 Task: In the  document planning.rtf, change border color to  'Red' and border width to  '1.5' Select the first Column and fill it with the color  Light Magenta
Action: Mouse moved to (364, 378)
Screenshot: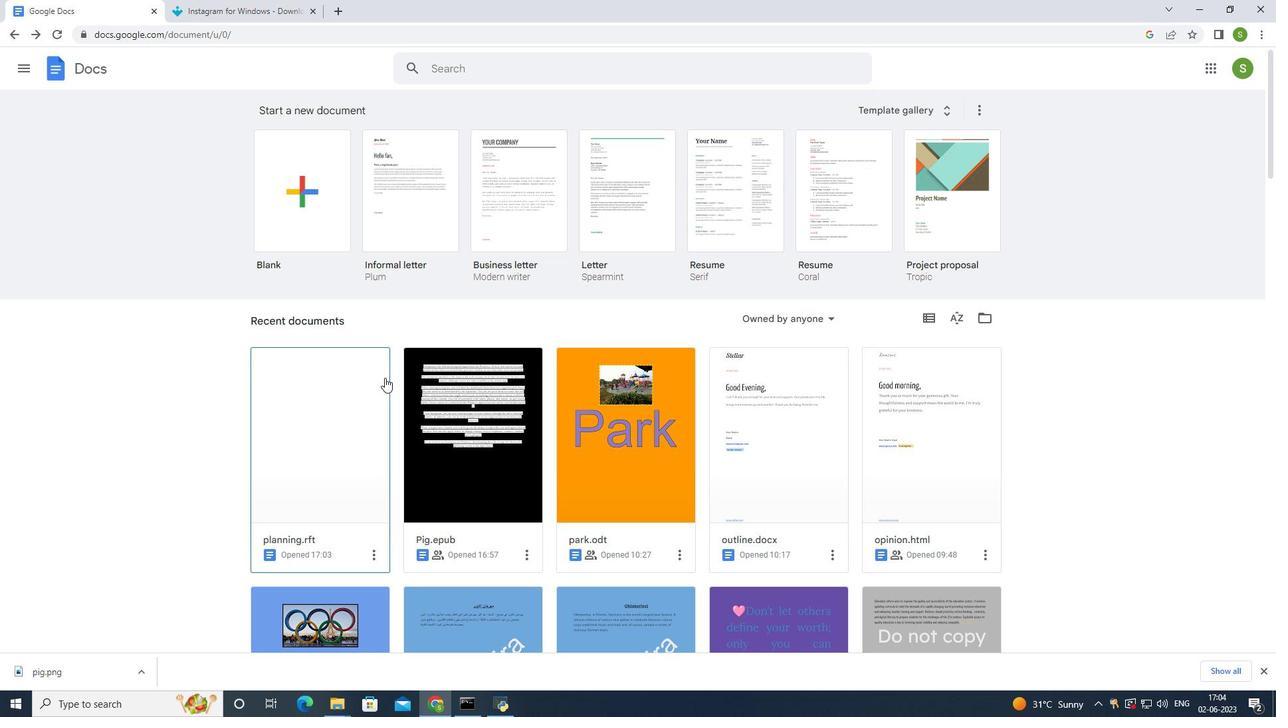 
Action: Mouse pressed left at (364, 378)
Screenshot: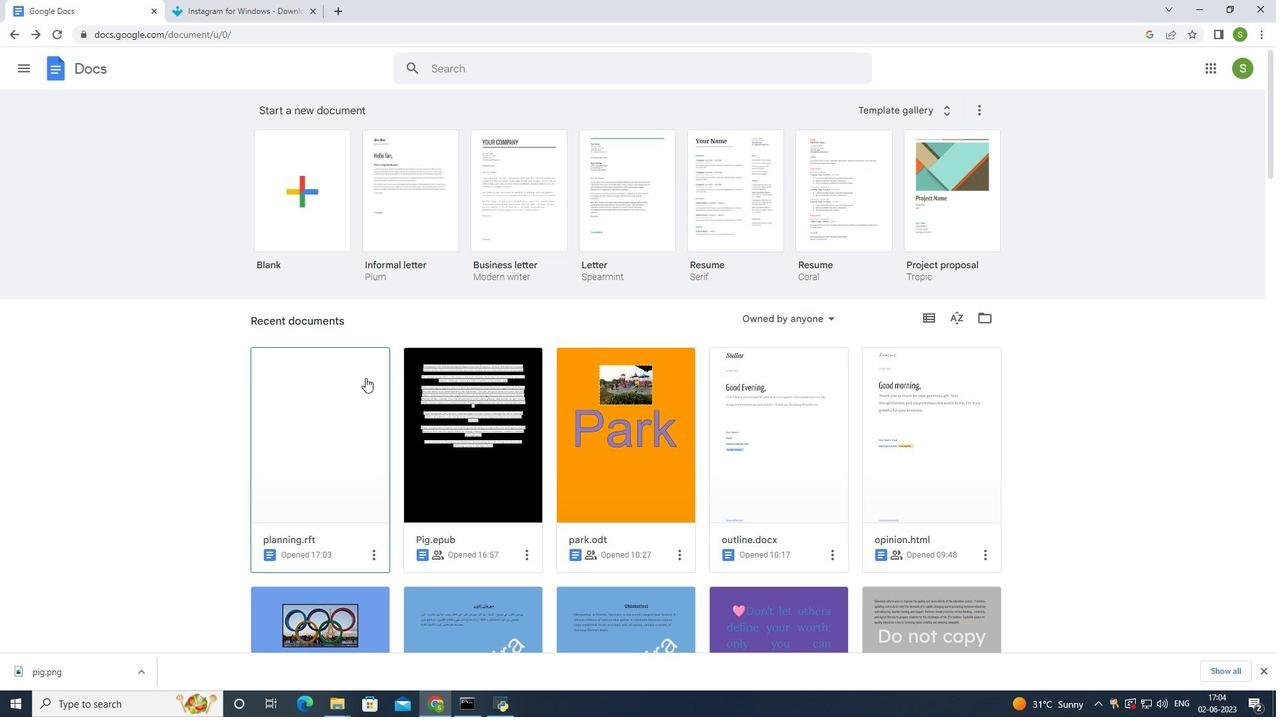 
Action: Mouse moved to (441, 229)
Screenshot: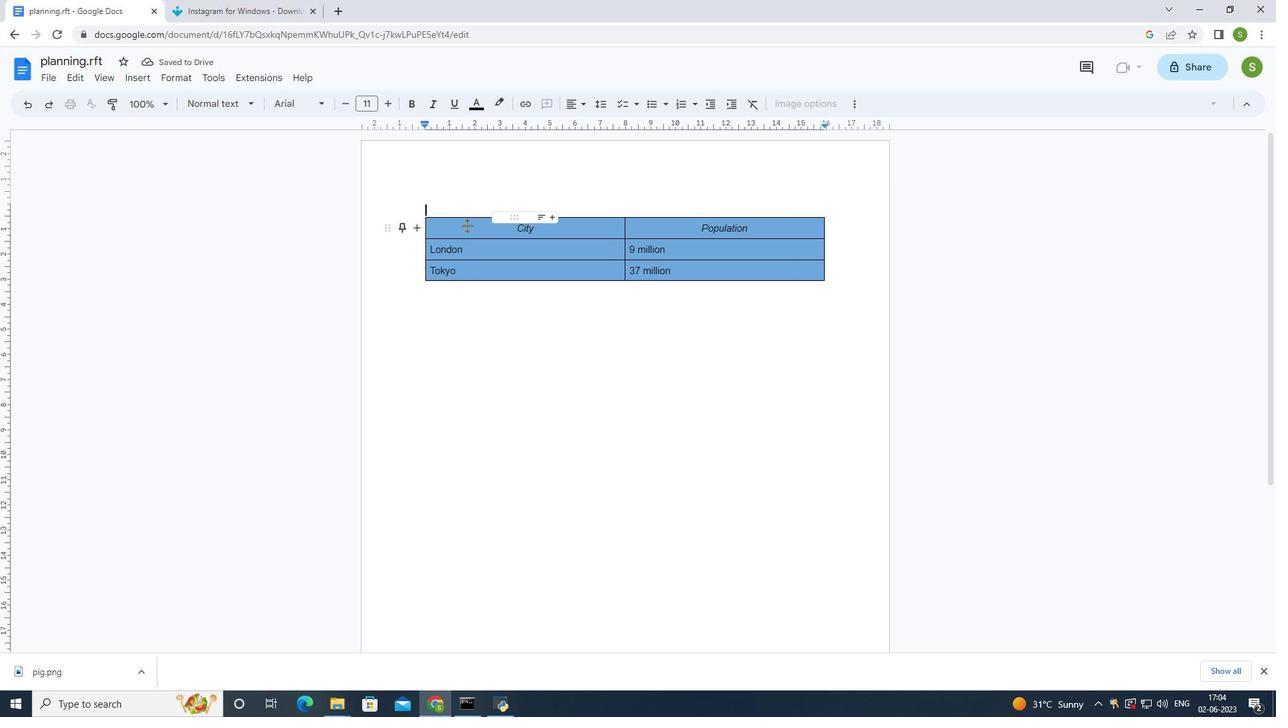 
Action: Mouse pressed left at (441, 229)
Screenshot: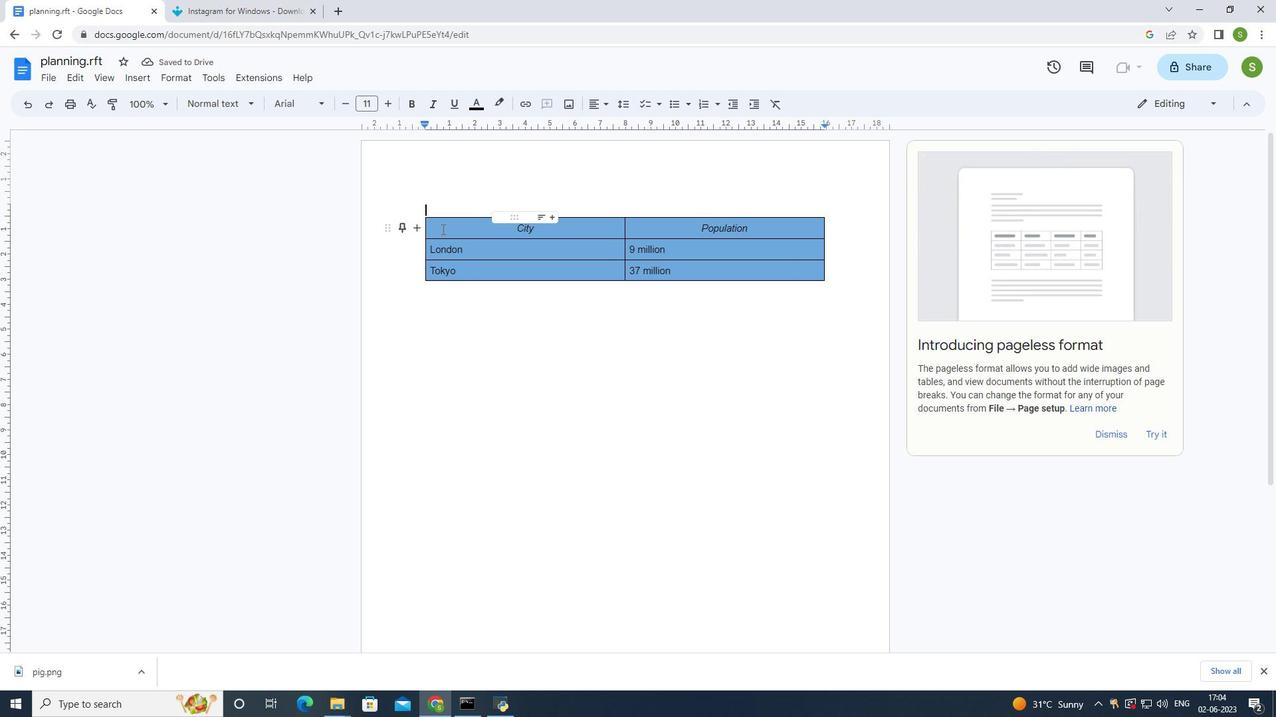 
Action: Mouse moved to (367, 229)
Screenshot: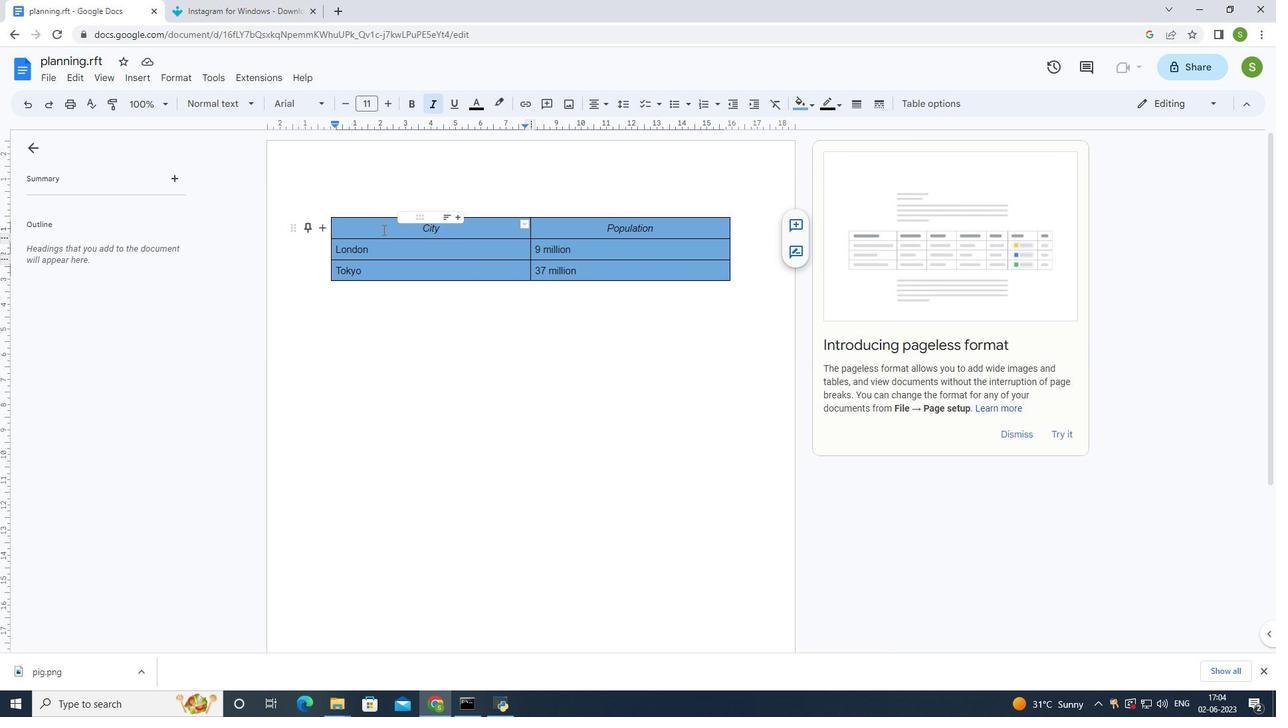 
Action: Mouse pressed left at (367, 229)
Screenshot: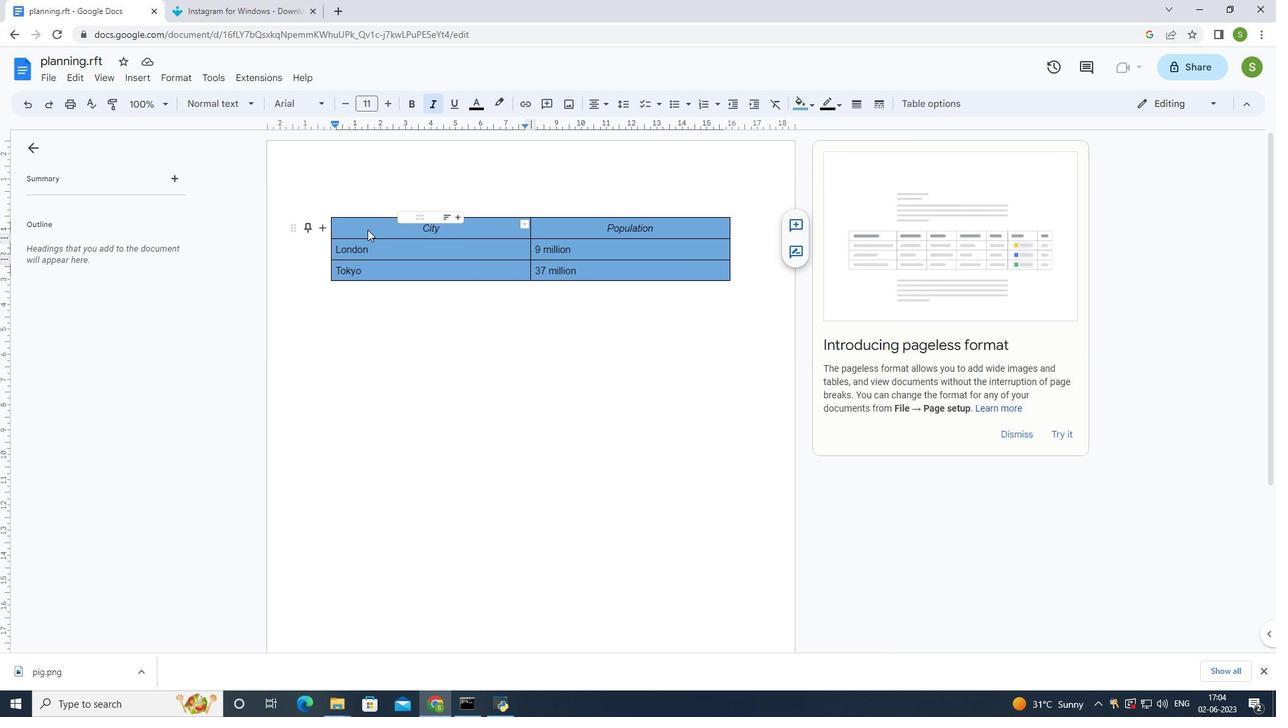 
Action: Mouse moved to (785, 105)
Screenshot: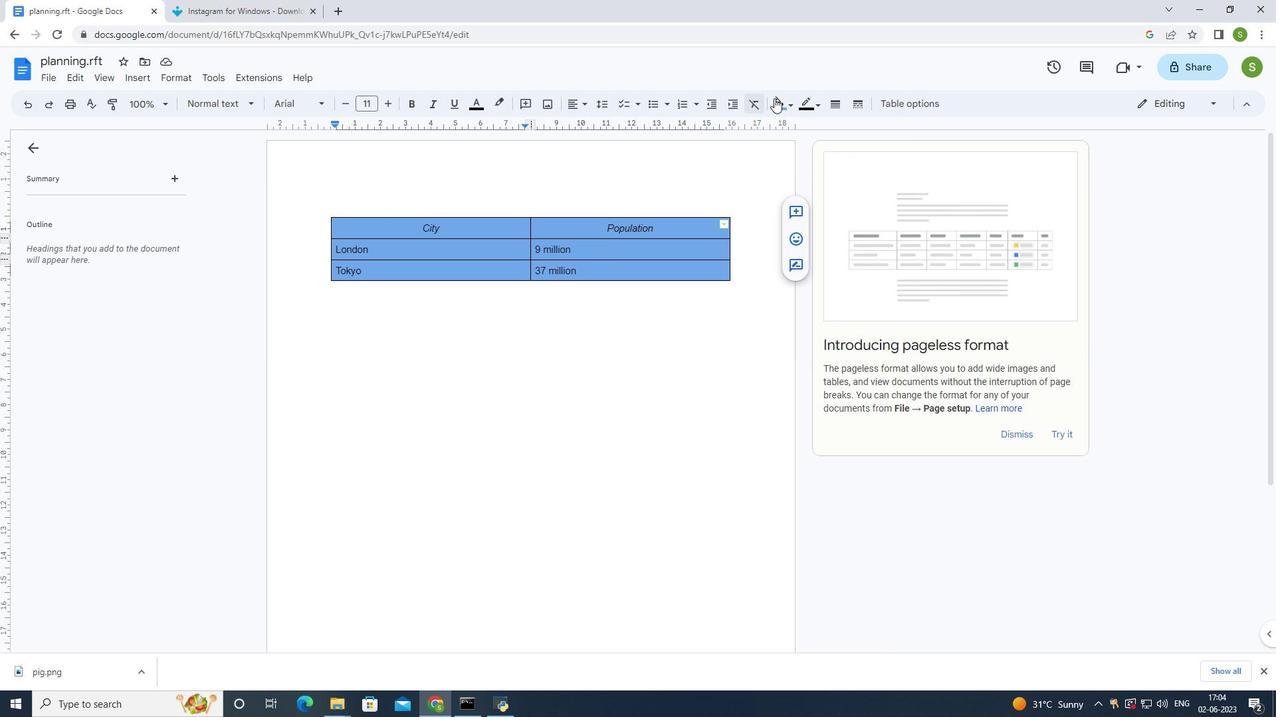 
Action: Mouse pressed left at (785, 105)
Screenshot: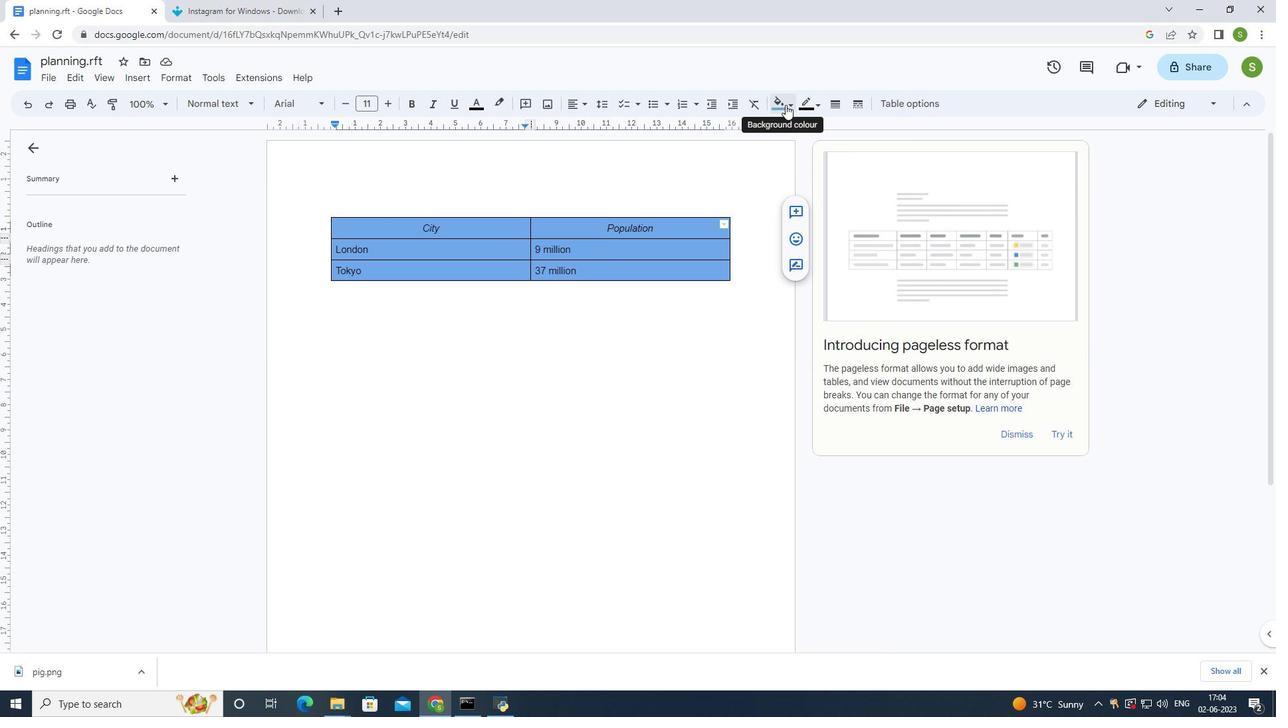 
Action: Mouse moved to (798, 164)
Screenshot: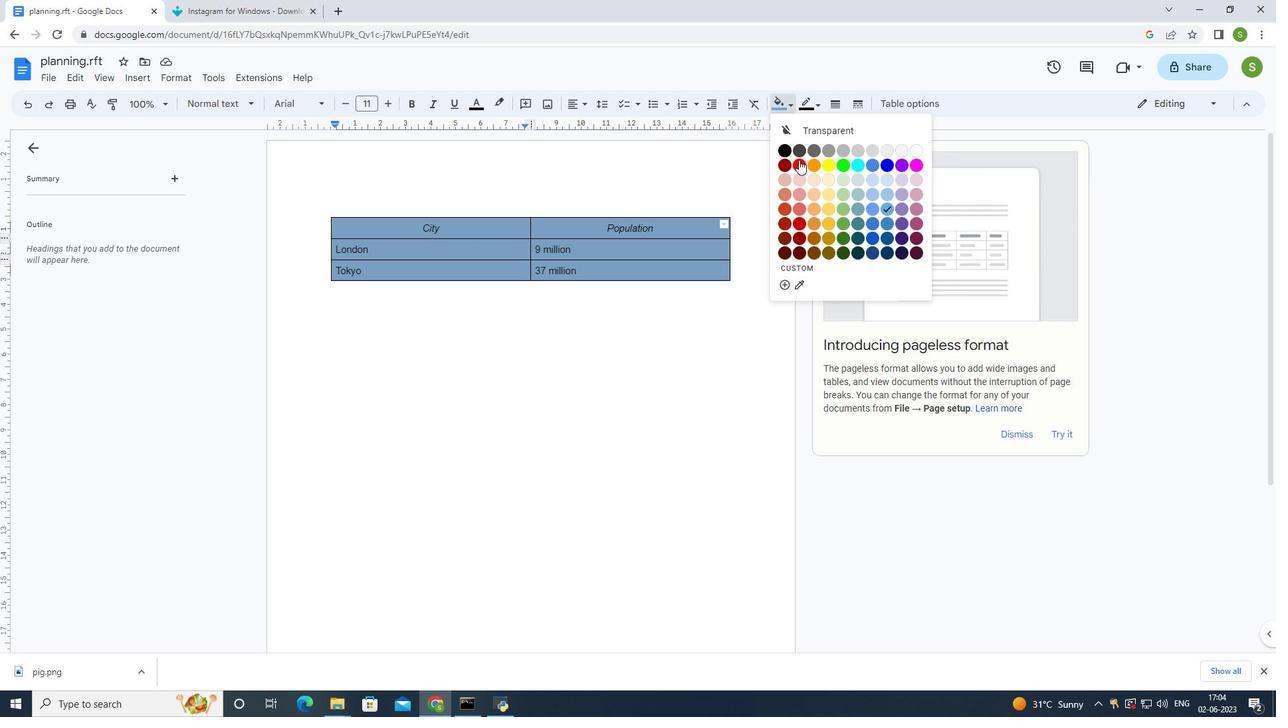 
Action: Mouse pressed left at (798, 164)
Screenshot: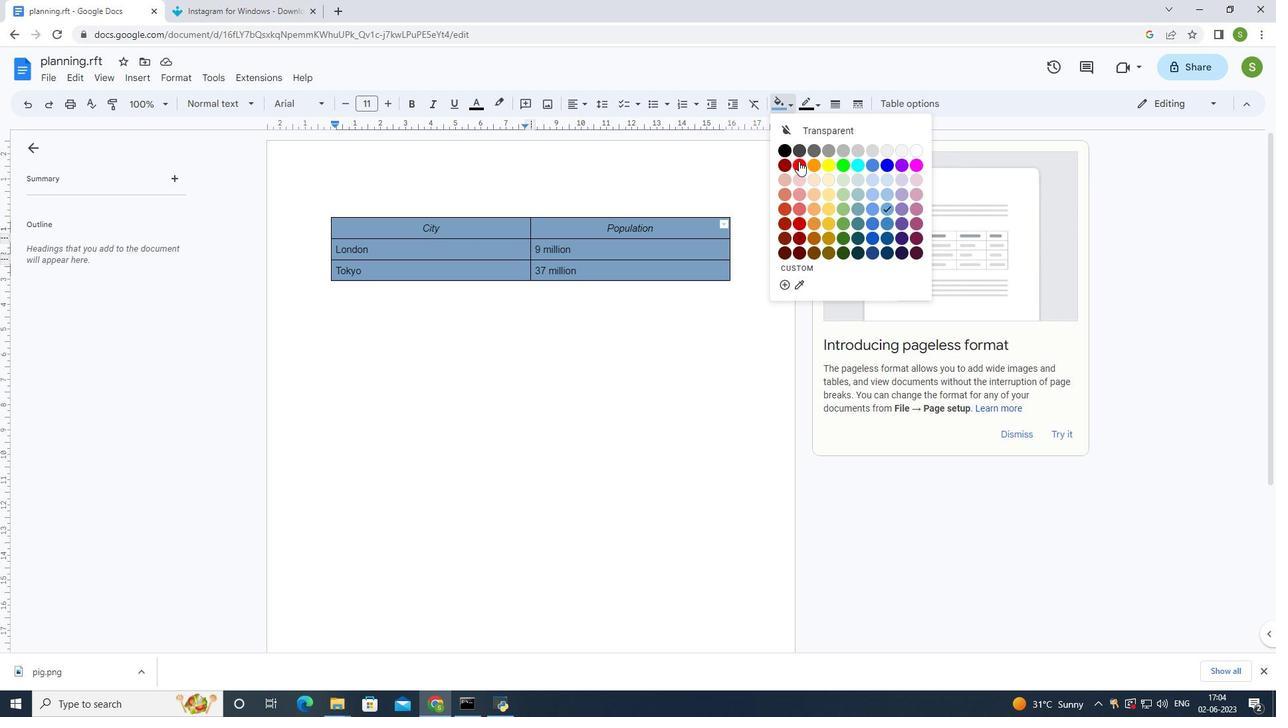
Action: Mouse moved to (802, 101)
Screenshot: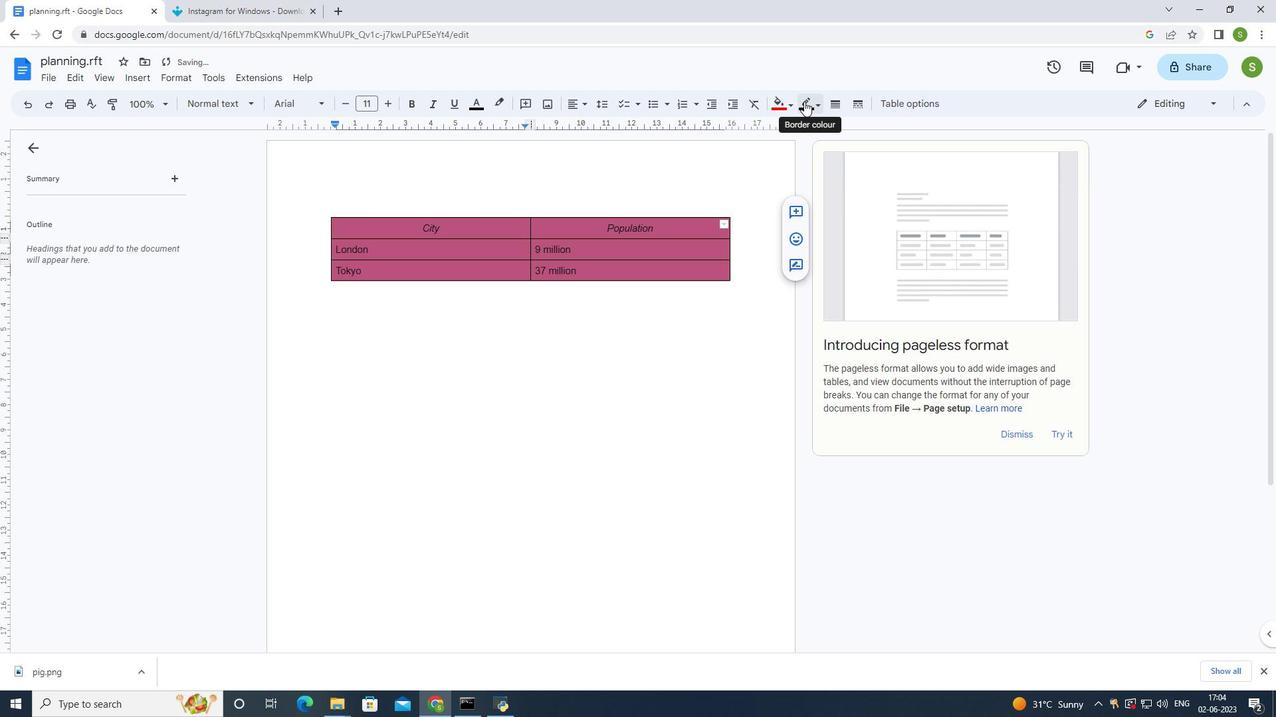 
Action: Mouse pressed left at (802, 101)
Screenshot: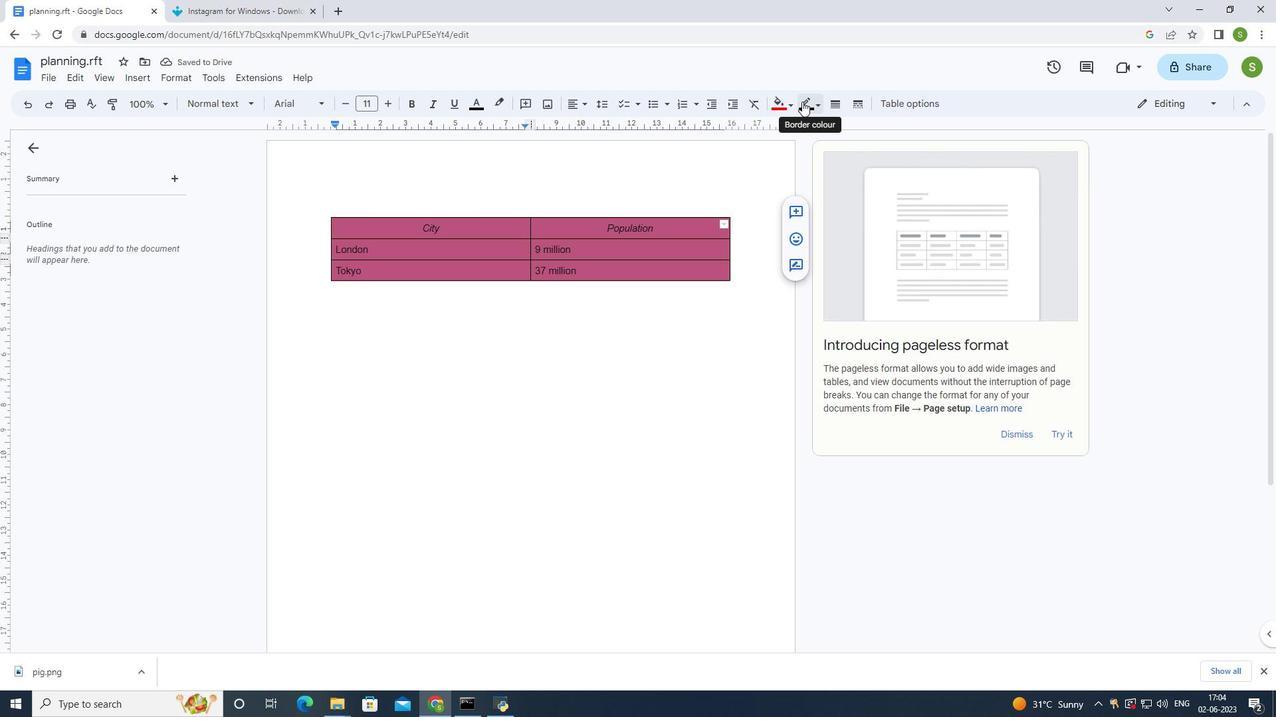 
Action: Mouse moved to (822, 142)
Screenshot: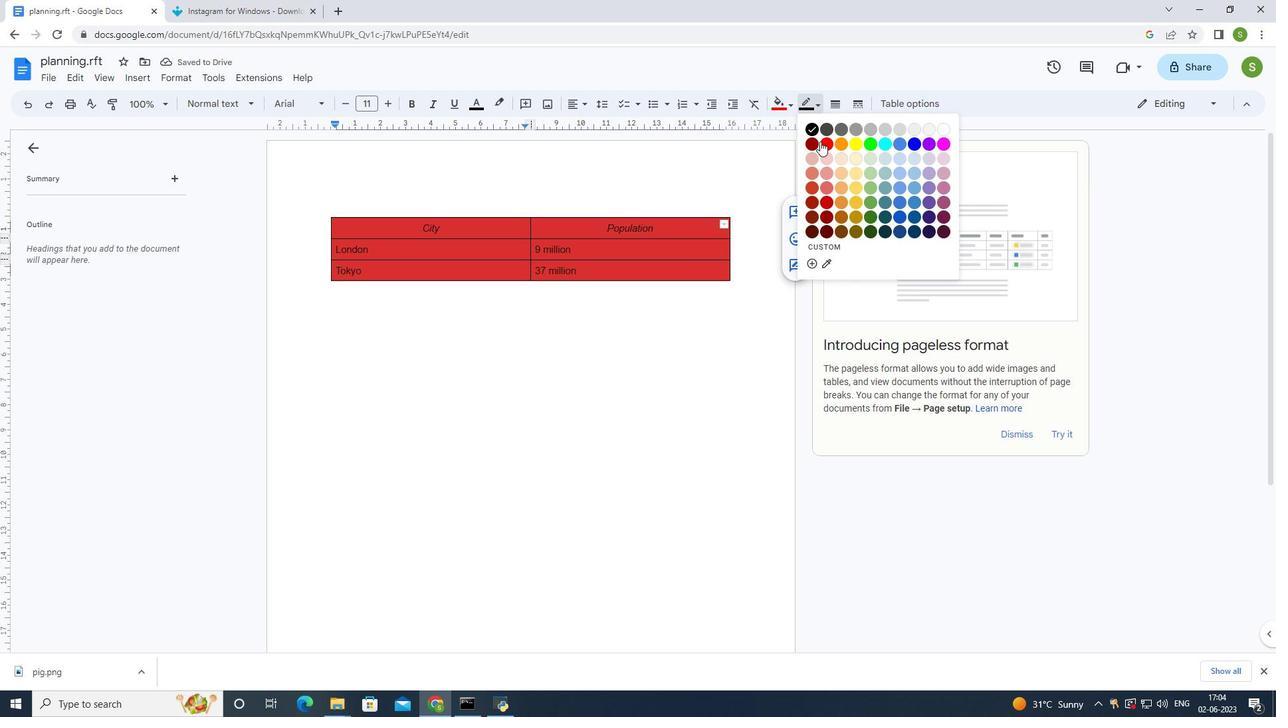 
Action: Mouse pressed left at (822, 142)
Screenshot: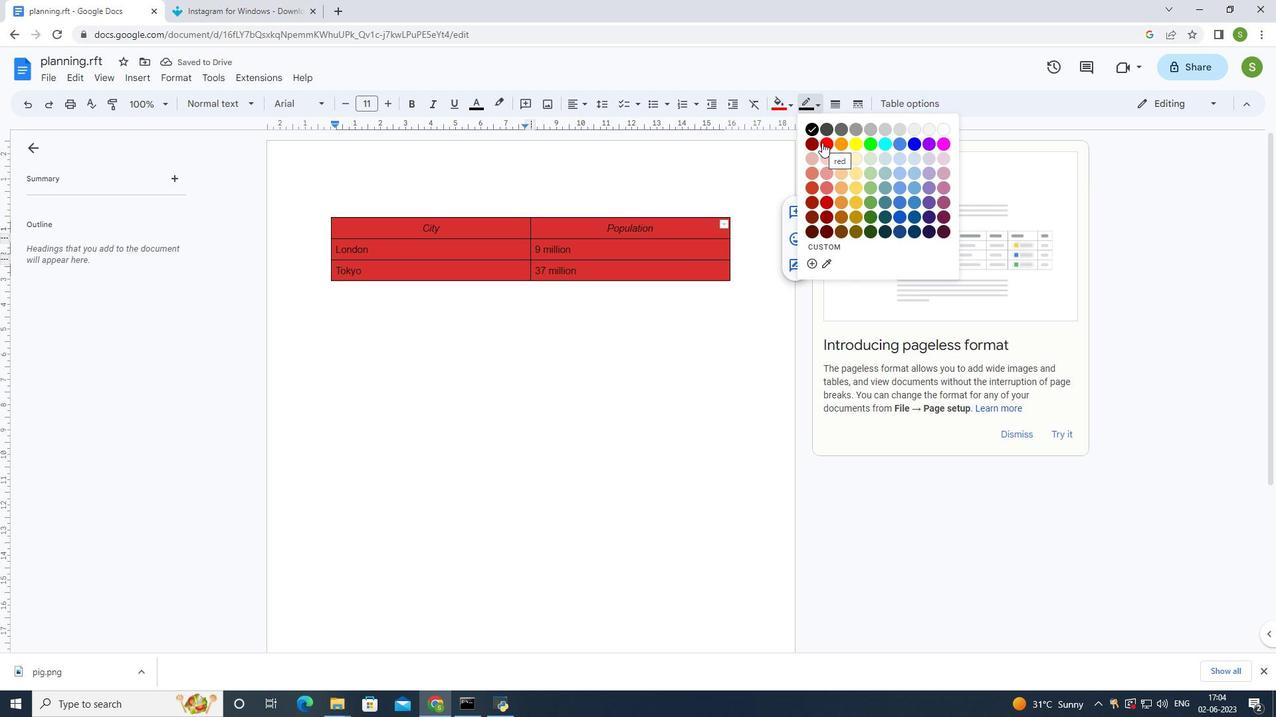 
Action: Mouse moved to (782, 106)
Screenshot: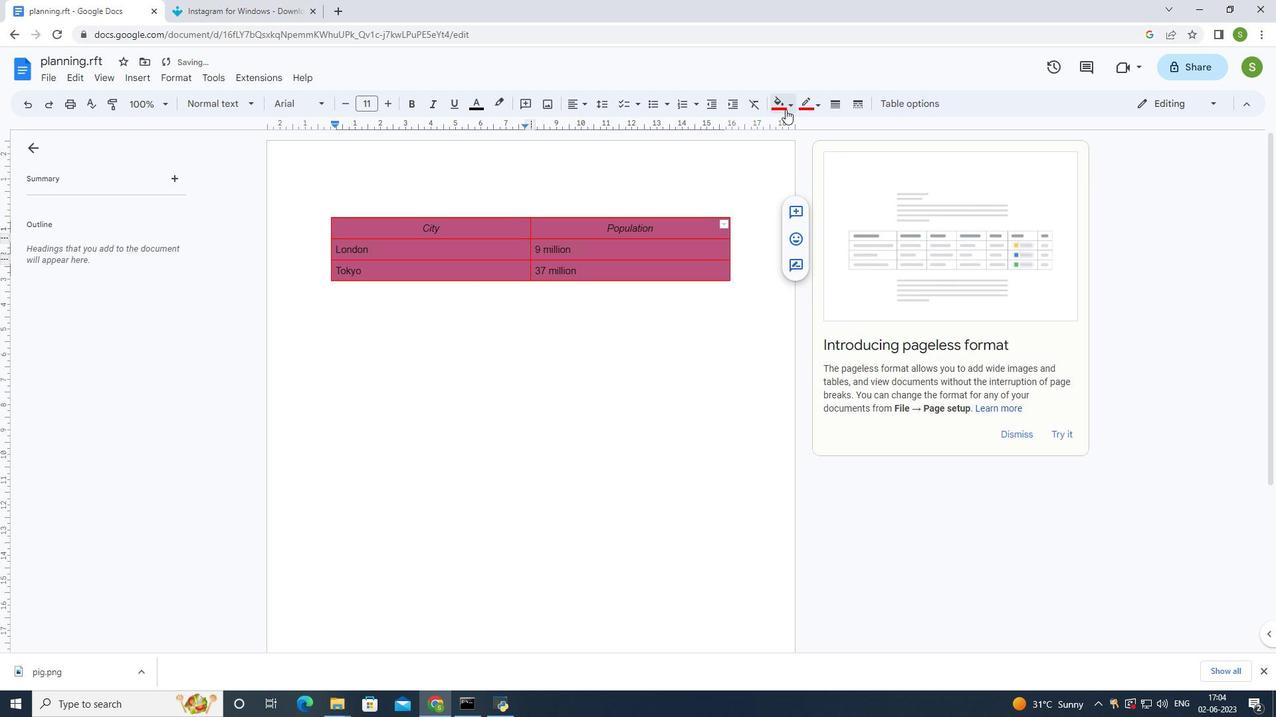 
Action: Mouse pressed left at (782, 106)
Screenshot: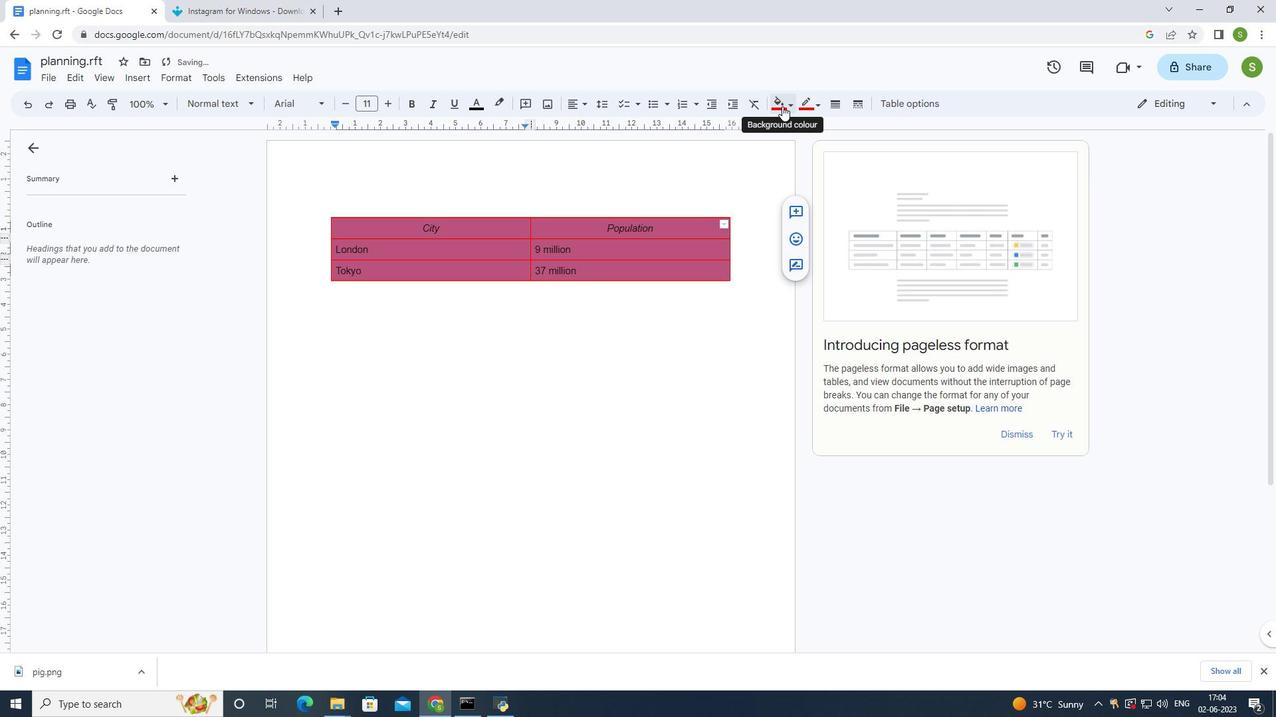 
Action: Mouse moved to (887, 209)
Screenshot: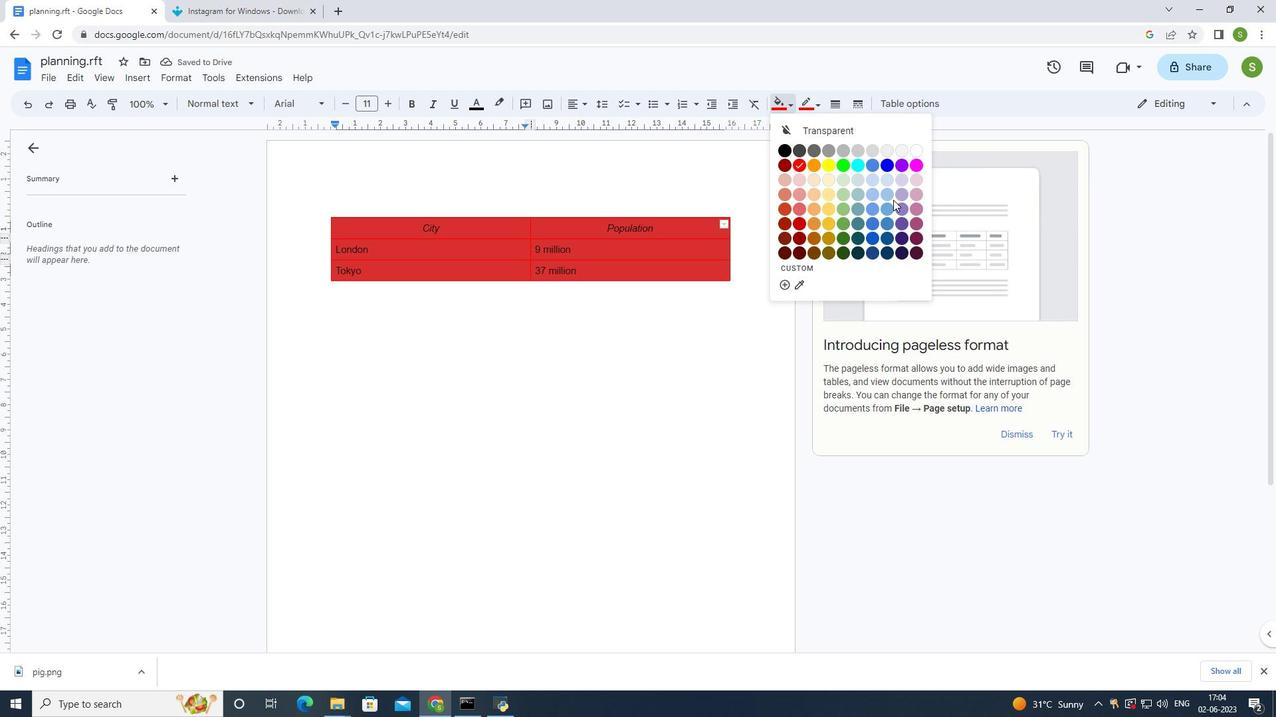 
Action: Mouse pressed left at (887, 209)
Screenshot: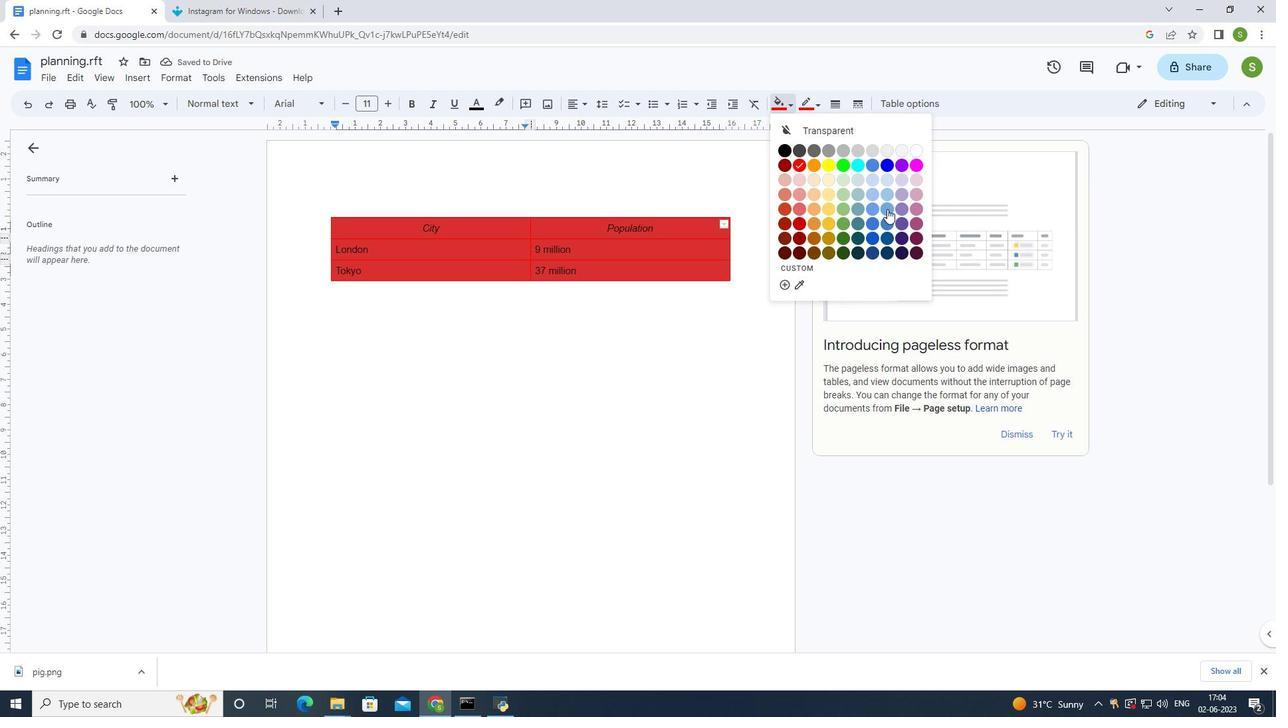 
Action: Mouse moved to (729, 309)
Screenshot: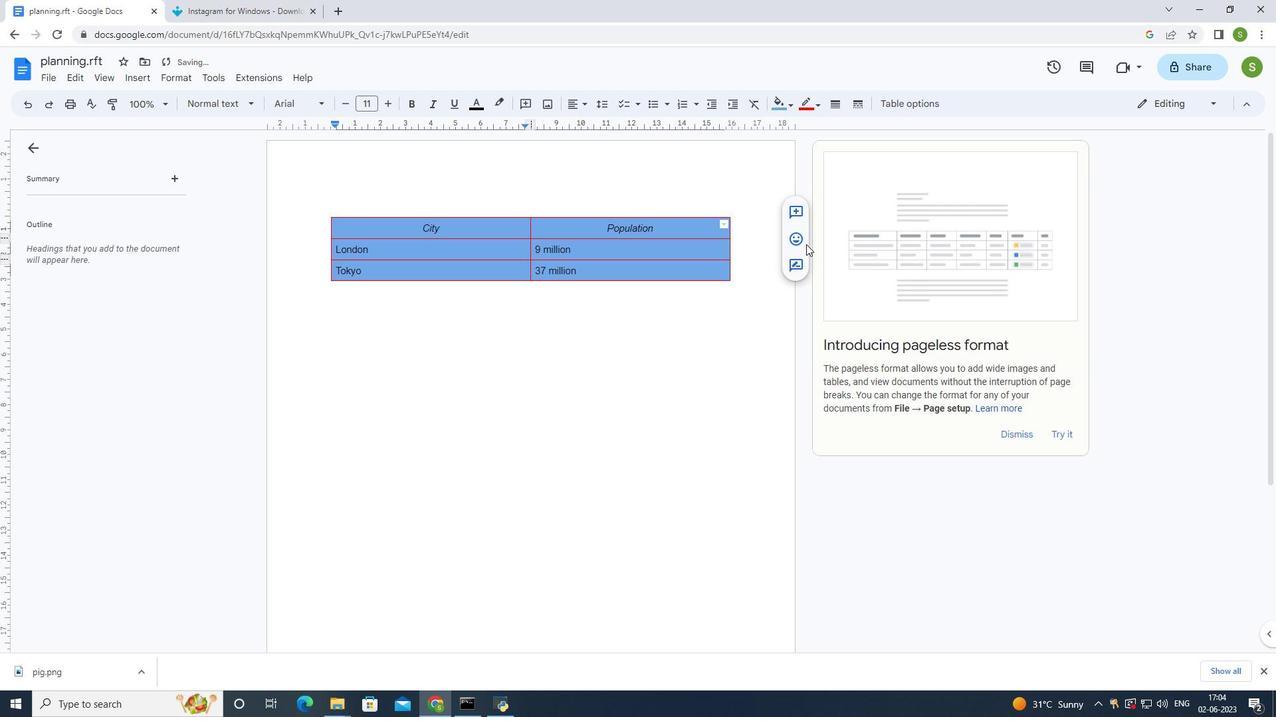 
Action: Mouse pressed left at (729, 309)
Screenshot: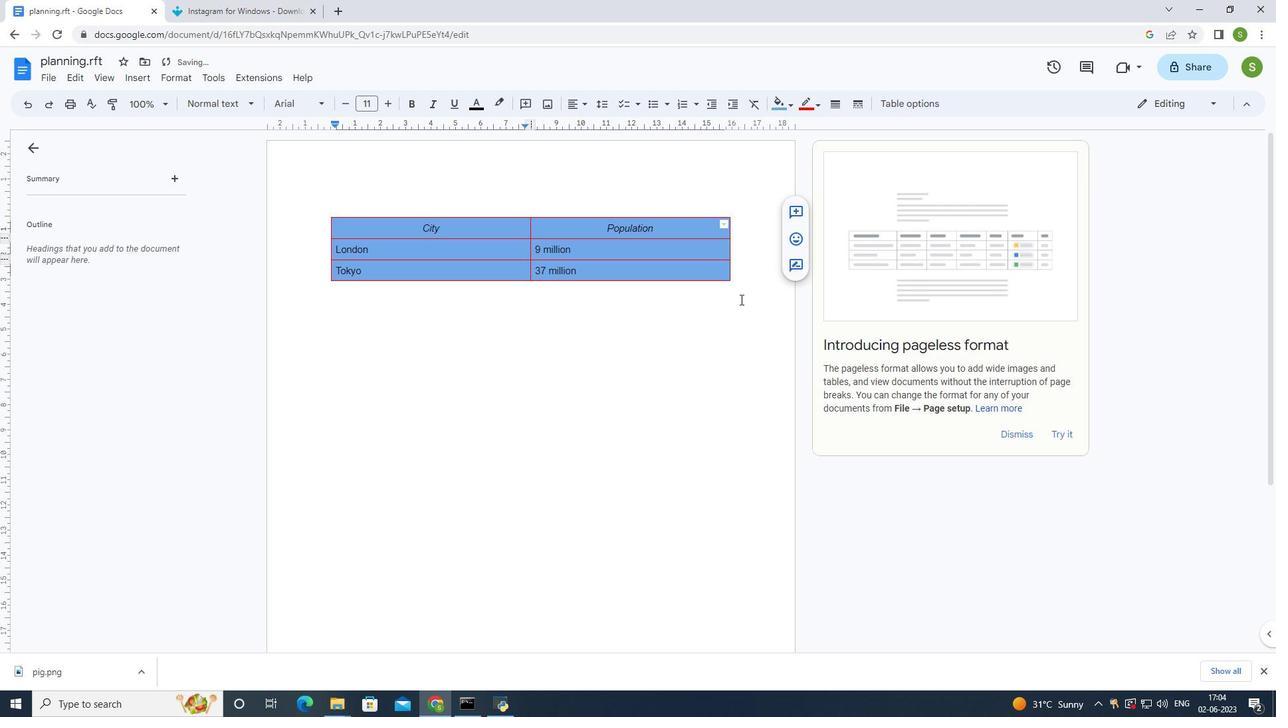 
Action: Mouse moved to (378, 227)
Screenshot: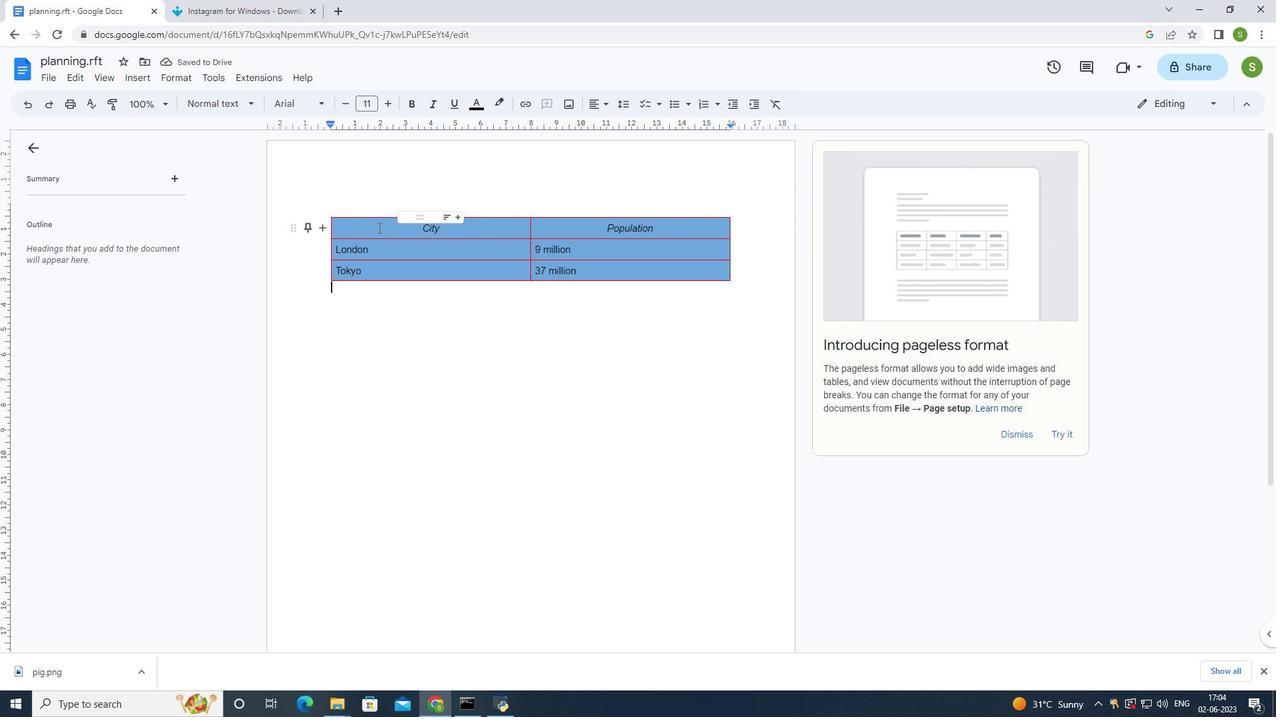 
Action: Mouse pressed left at (378, 227)
Screenshot: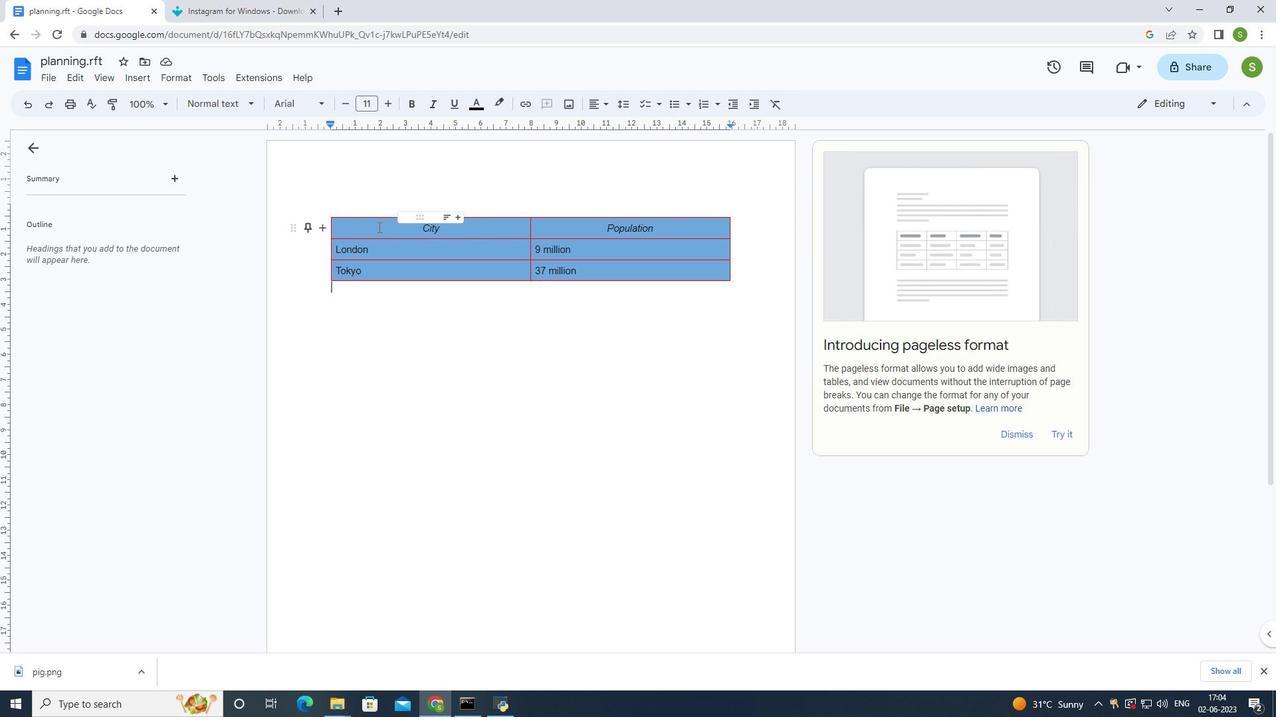 
Action: Mouse moved to (602, 107)
Screenshot: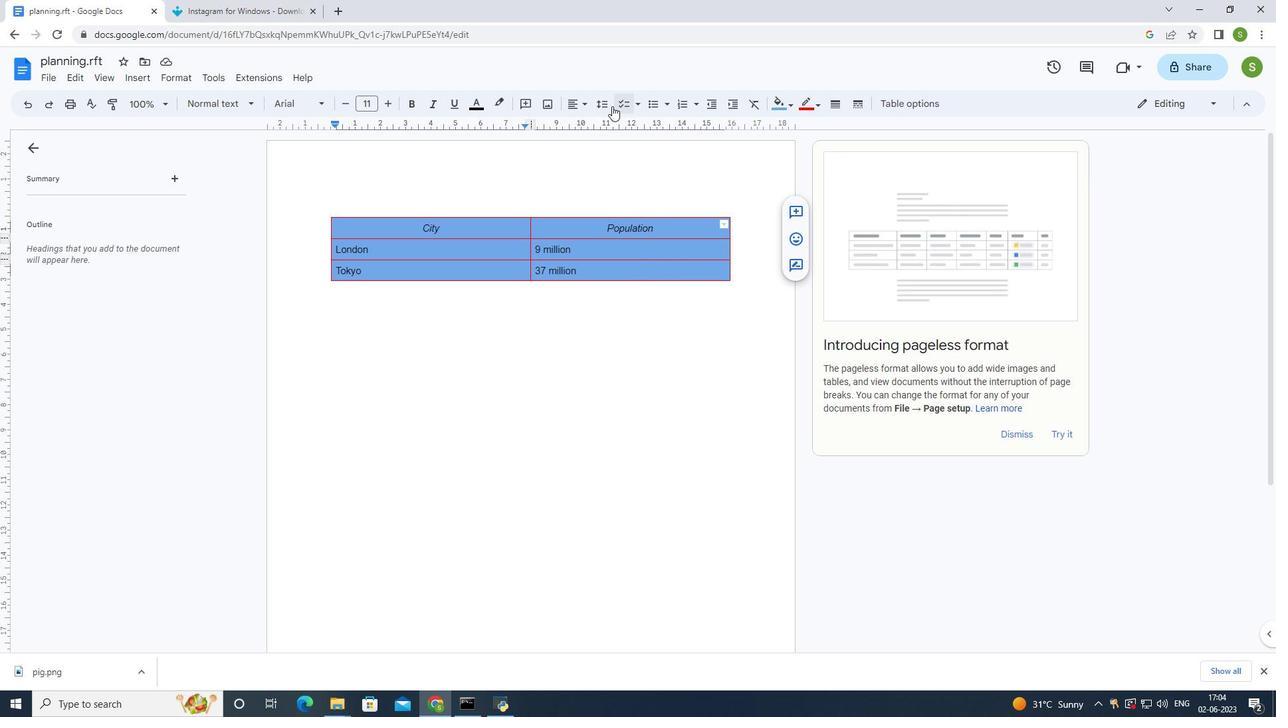 
Action: Mouse pressed left at (602, 107)
Screenshot: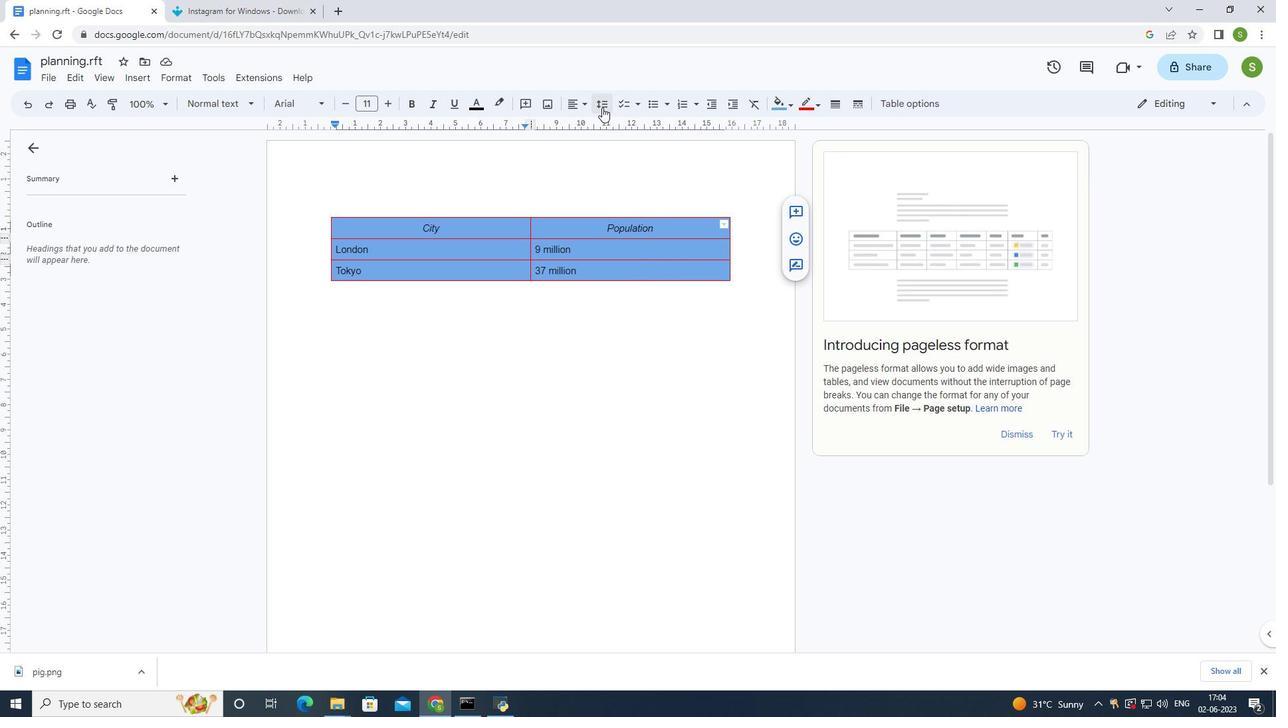 
Action: Mouse moved to (618, 170)
Screenshot: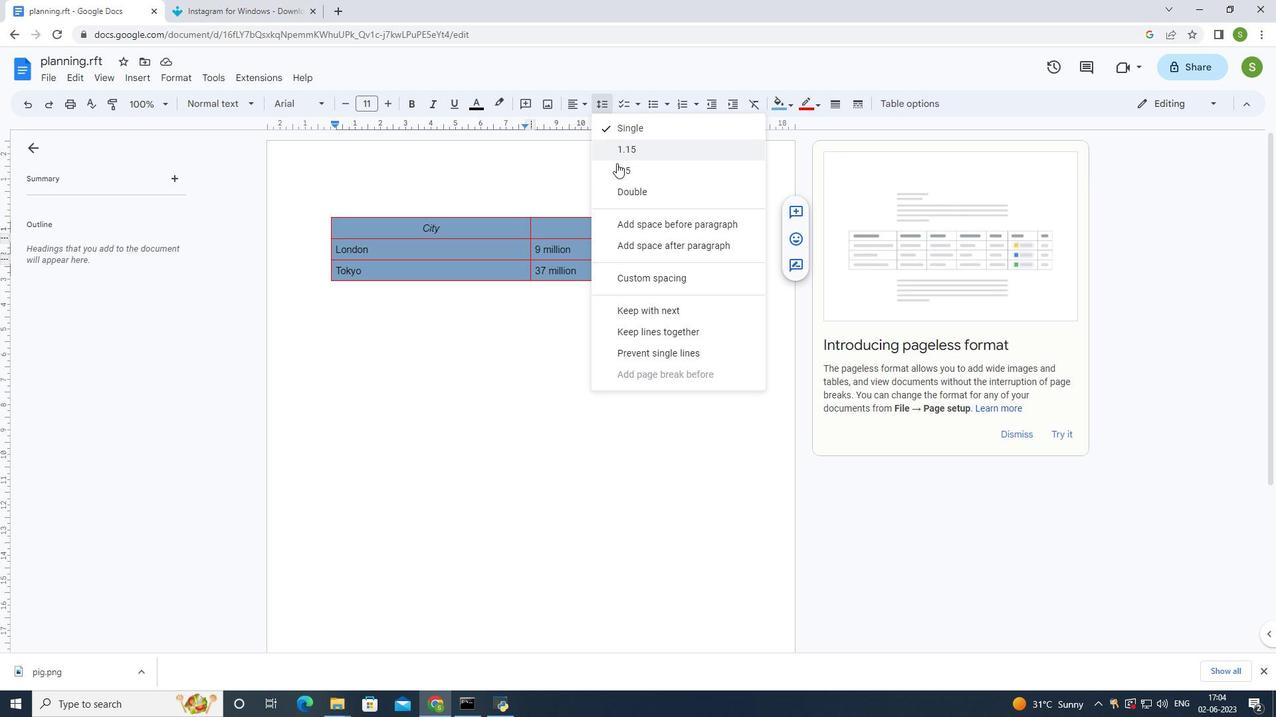
Action: Mouse pressed left at (618, 170)
Screenshot: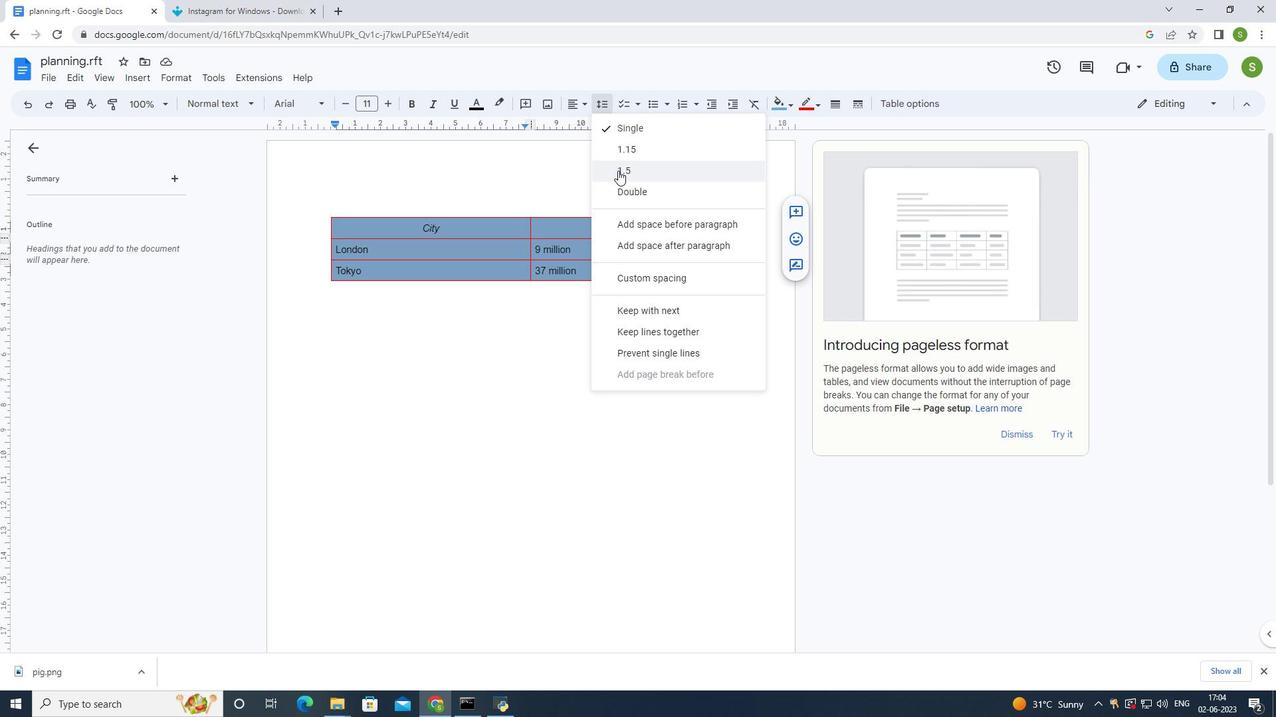 
Action: Mouse moved to (610, 308)
Screenshot: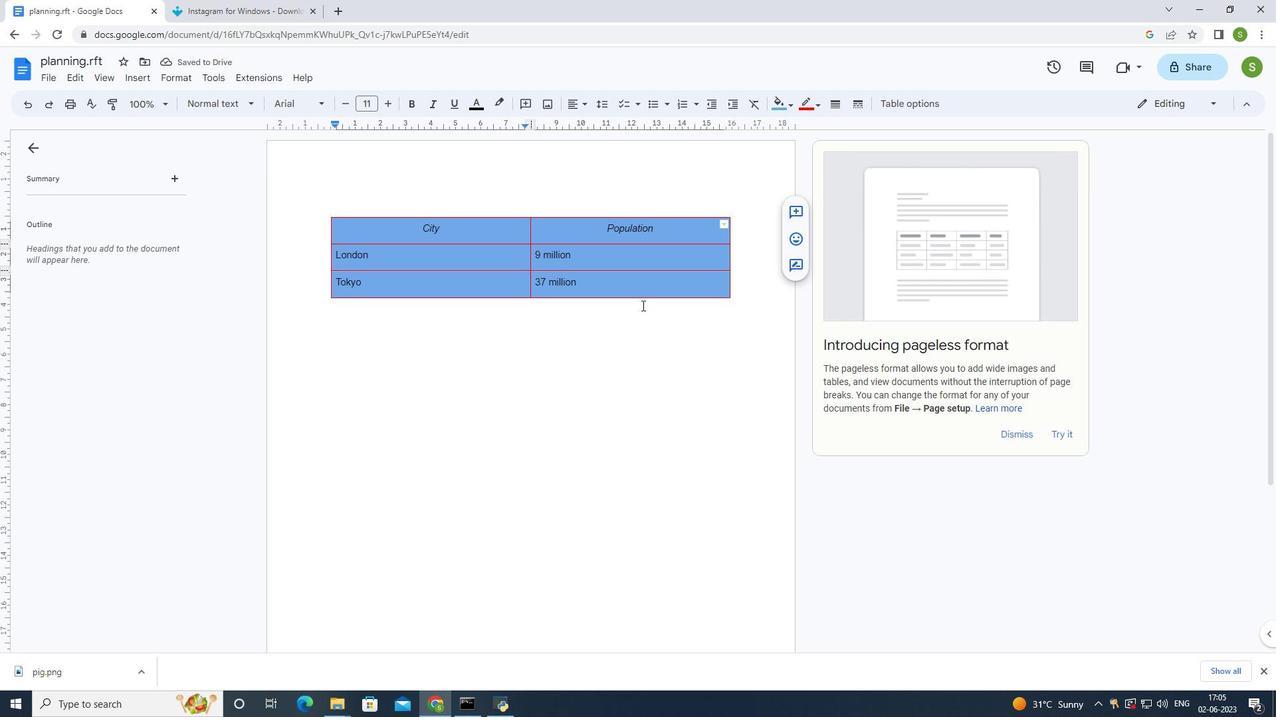 
Action: Mouse pressed left at (610, 308)
Screenshot: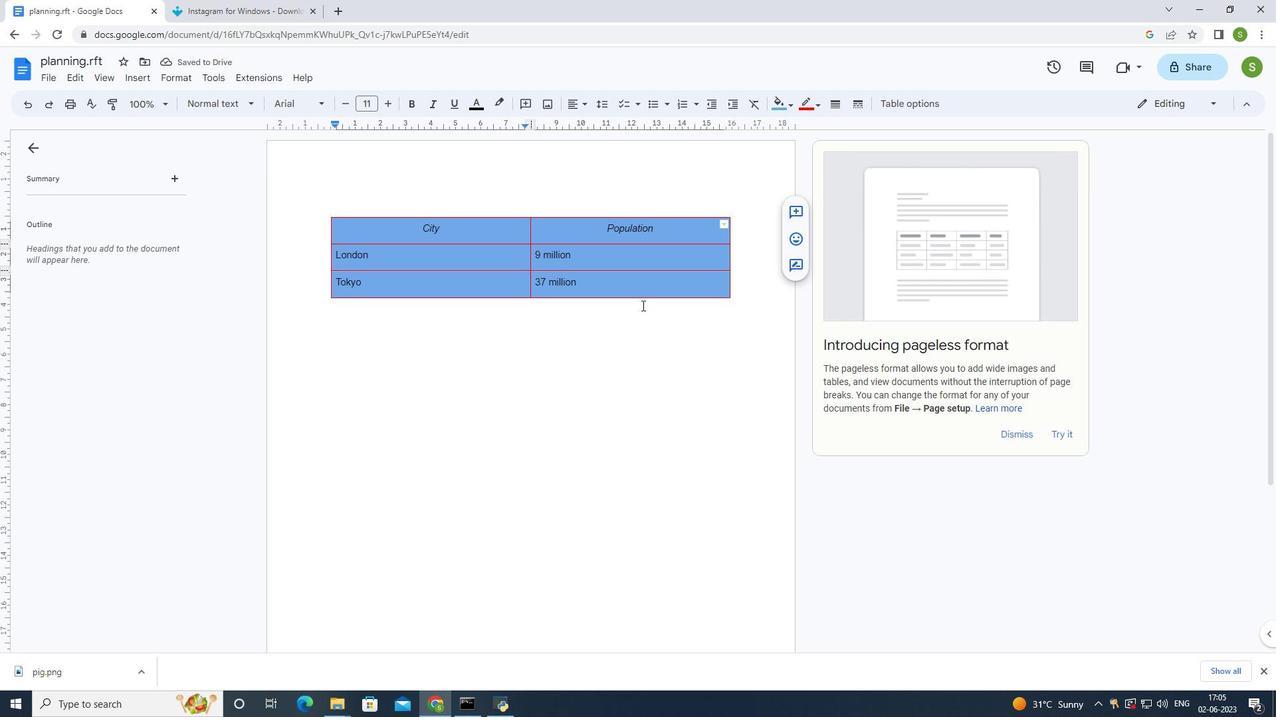 
Action: Mouse moved to (364, 229)
Screenshot: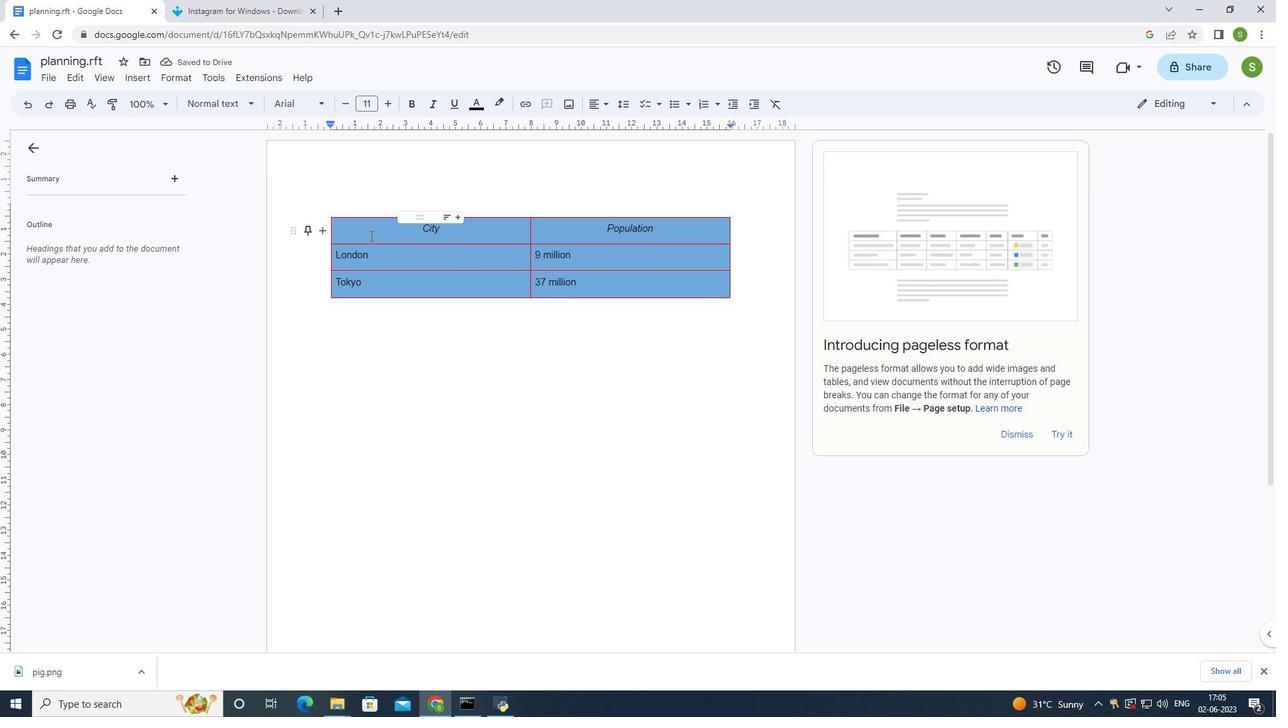 
Action: Mouse pressed left at (364, 229)
Screenshot: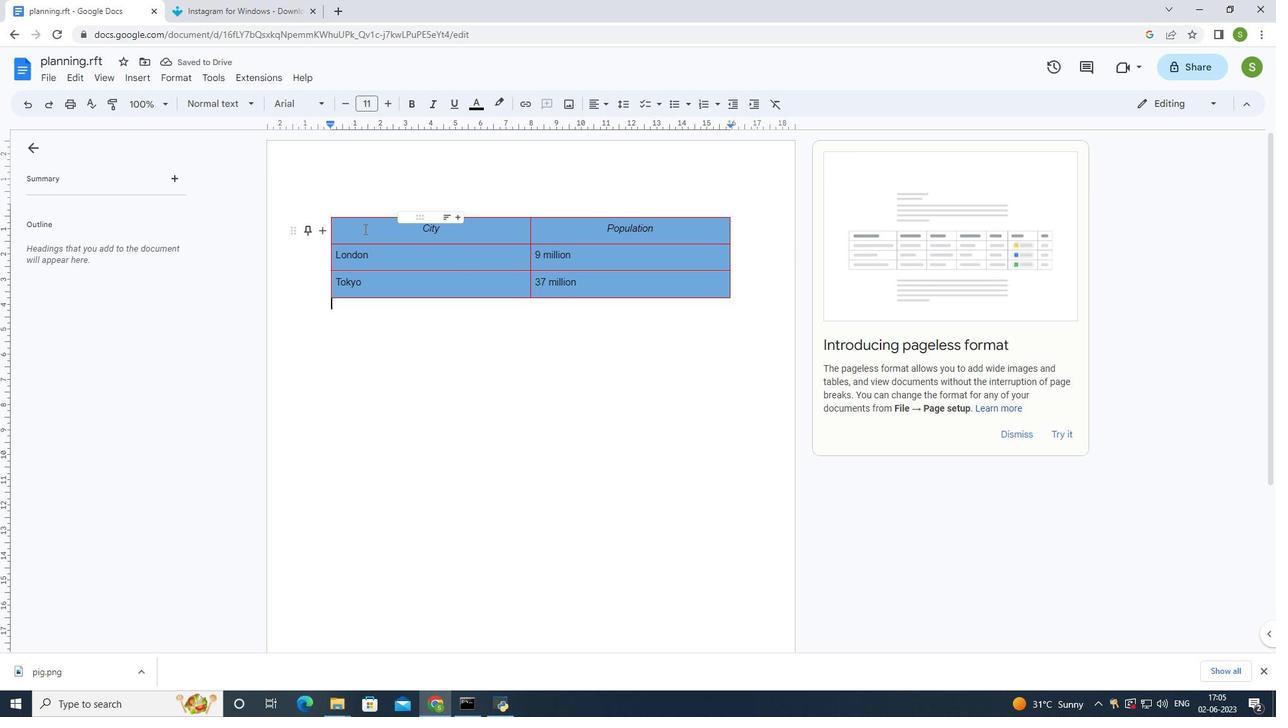 
Action: Mouse moved to (782, 99)
Screenshot: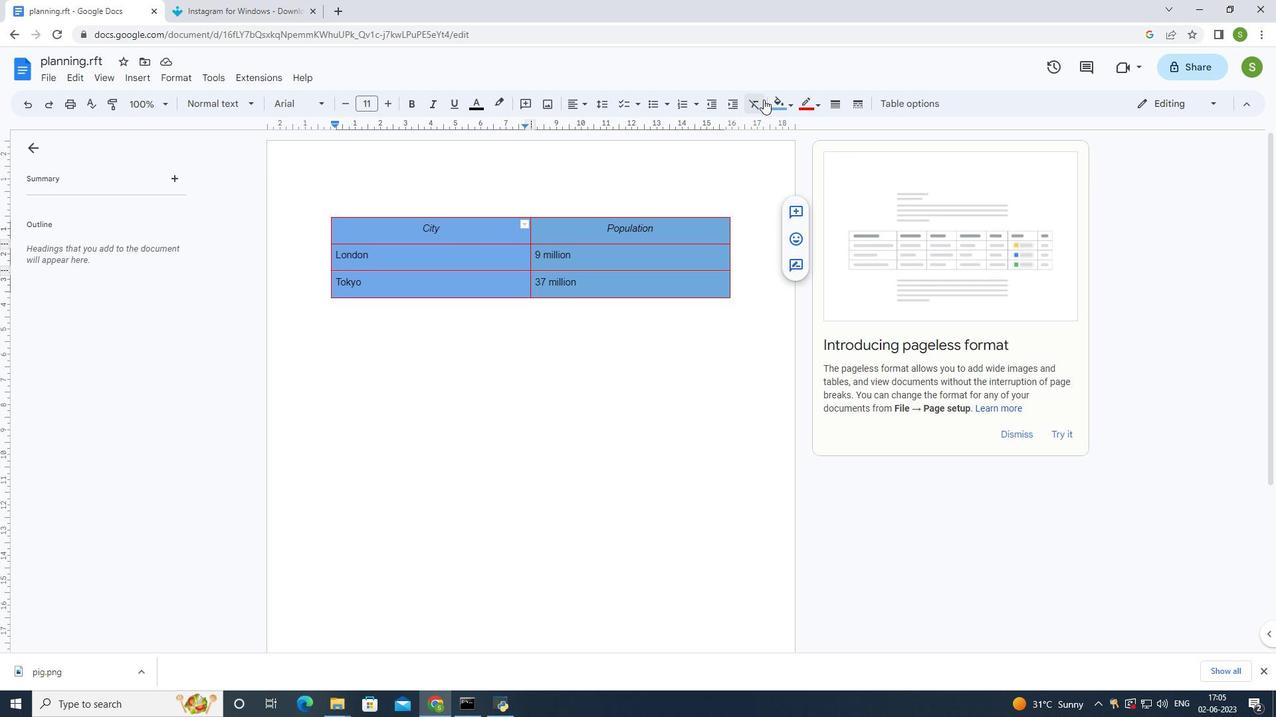 
Action: Mouse pressed left at (782, 99)
Screenshot: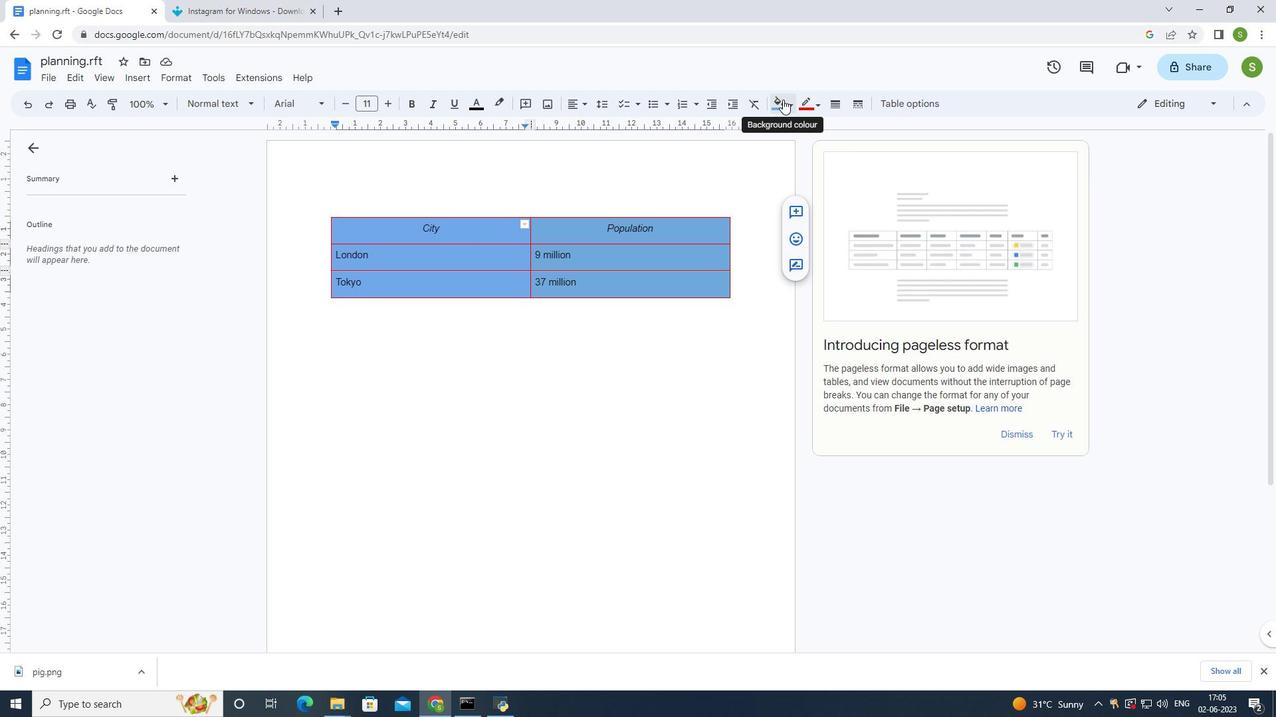 
Action: Mouse moved to (913, 168)
Screenshot: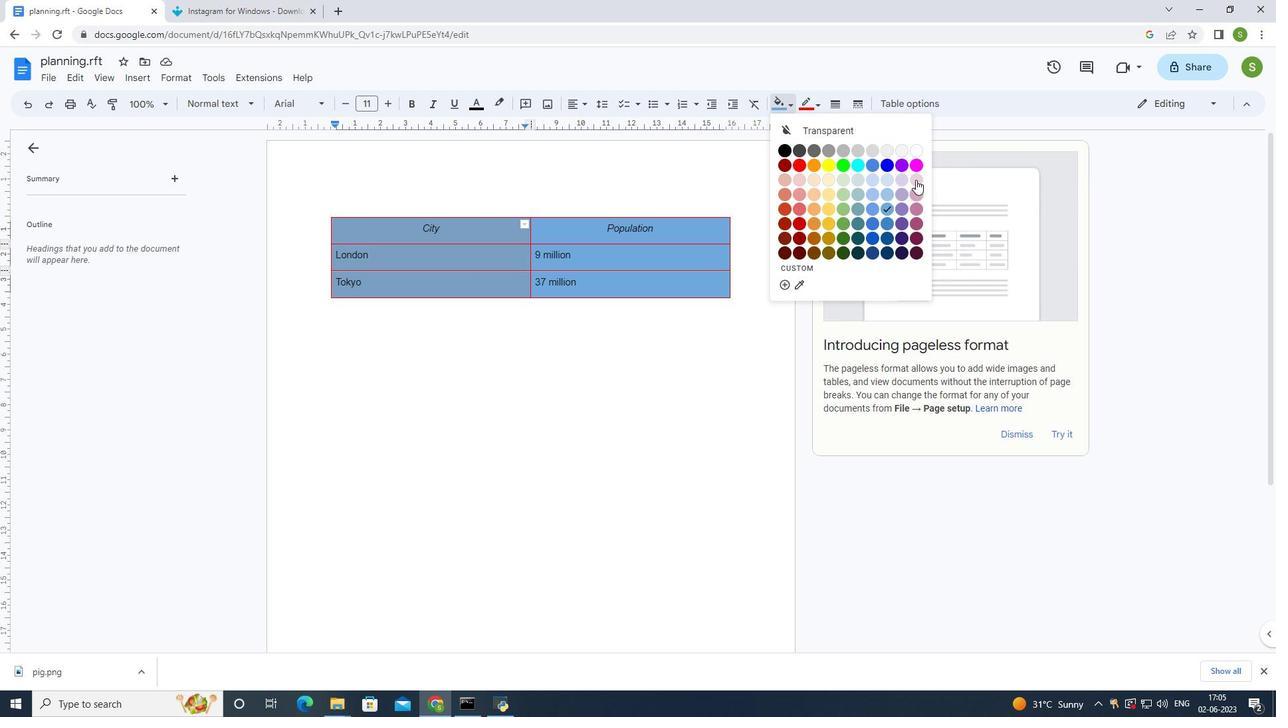 
Action: Mouse pressed left at (913, 168)
Screenshot: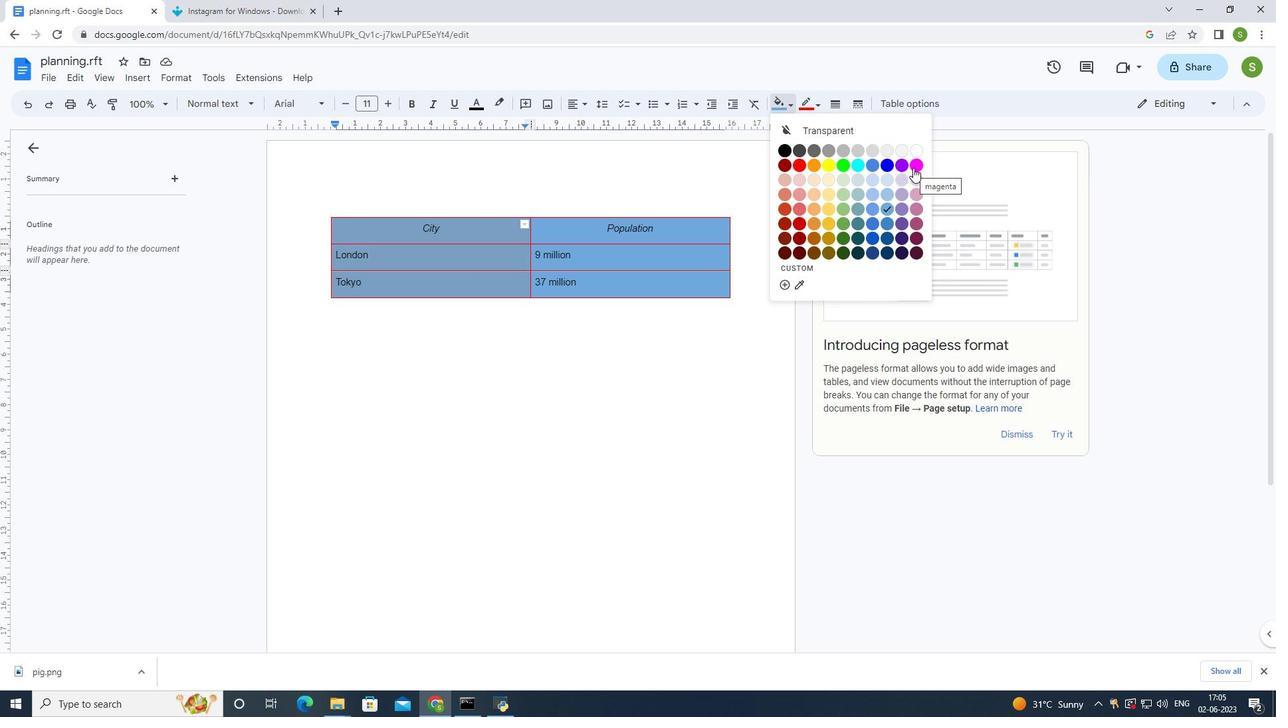 
Action: Mouse moved to (594, 326)
Screenshot: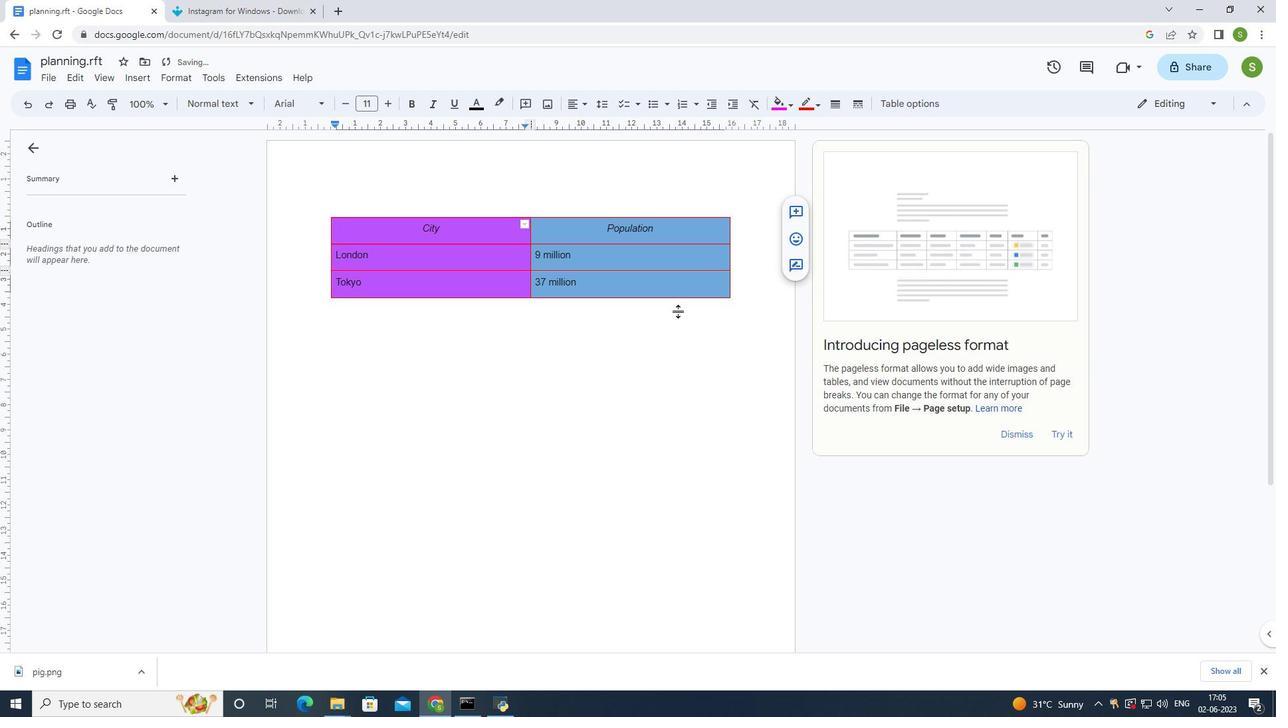 
Action: Mouse pressed left at (594, 326)
Screenshot: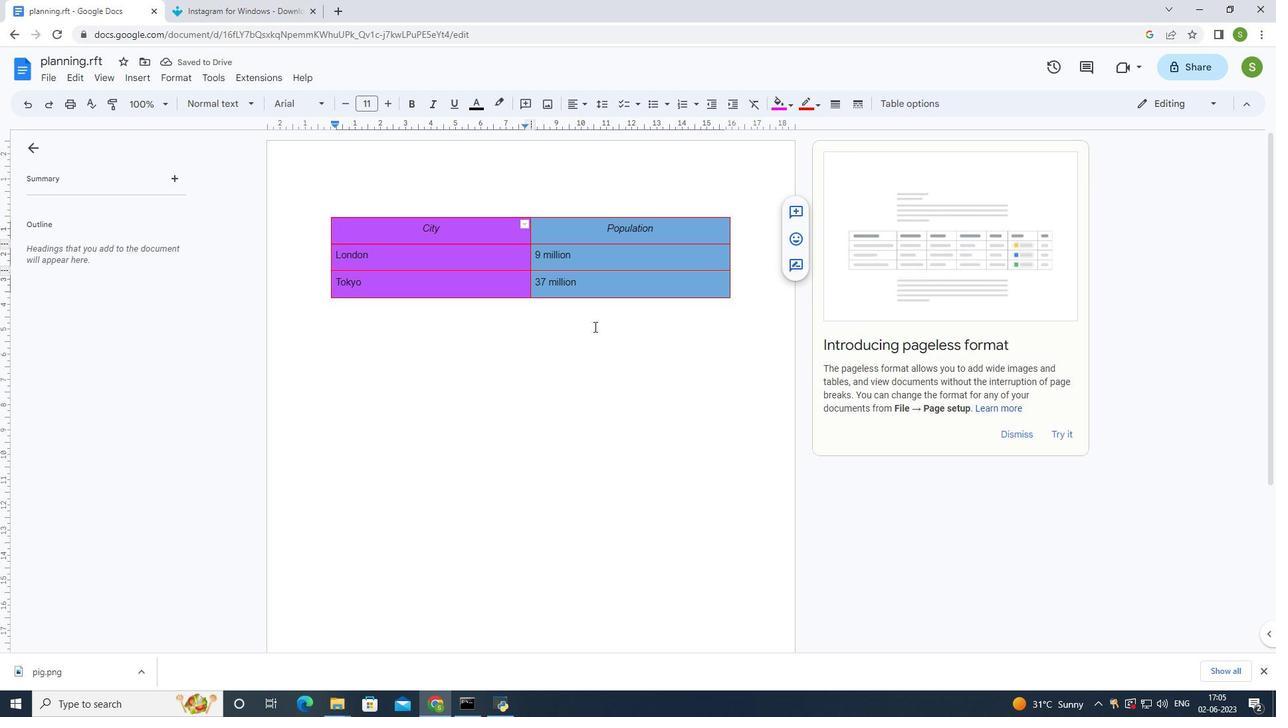 
Action: Mouse moved to (612, 301)
Screenshot: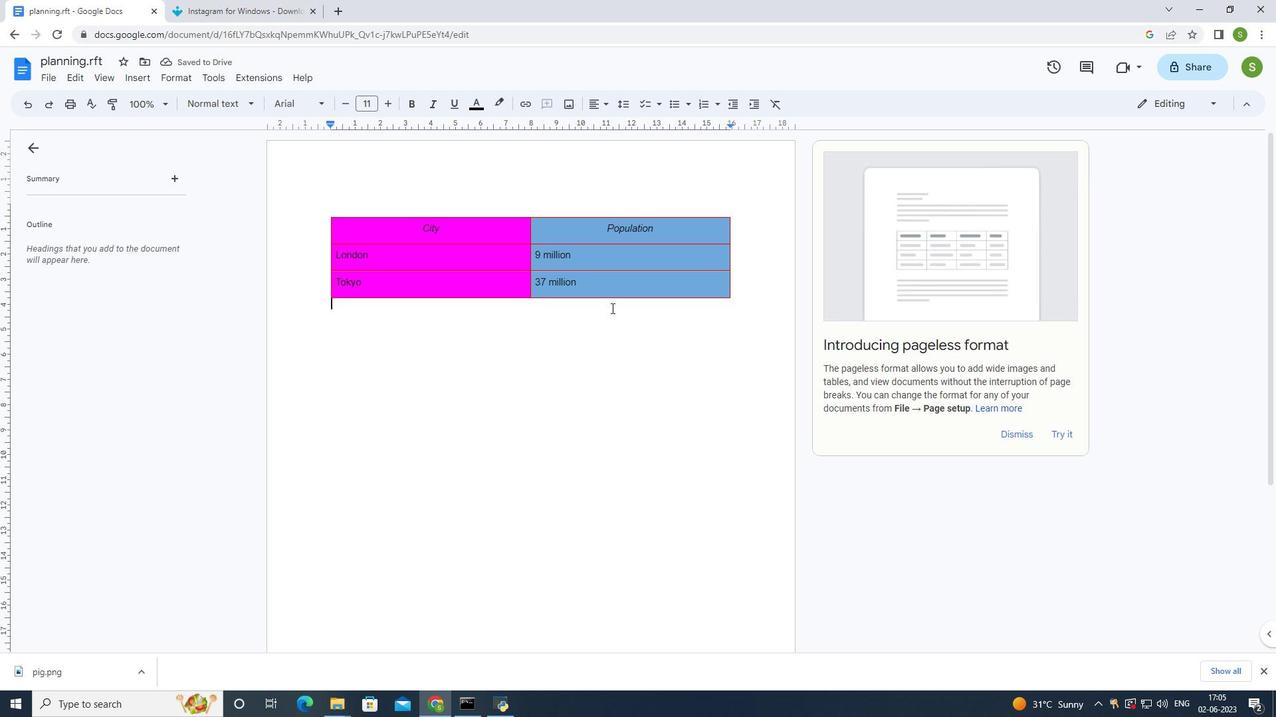 
